 Task: Search "assignee" in requester & apply.
Action: Mouse pressed left at (684, 202)
Screenshot: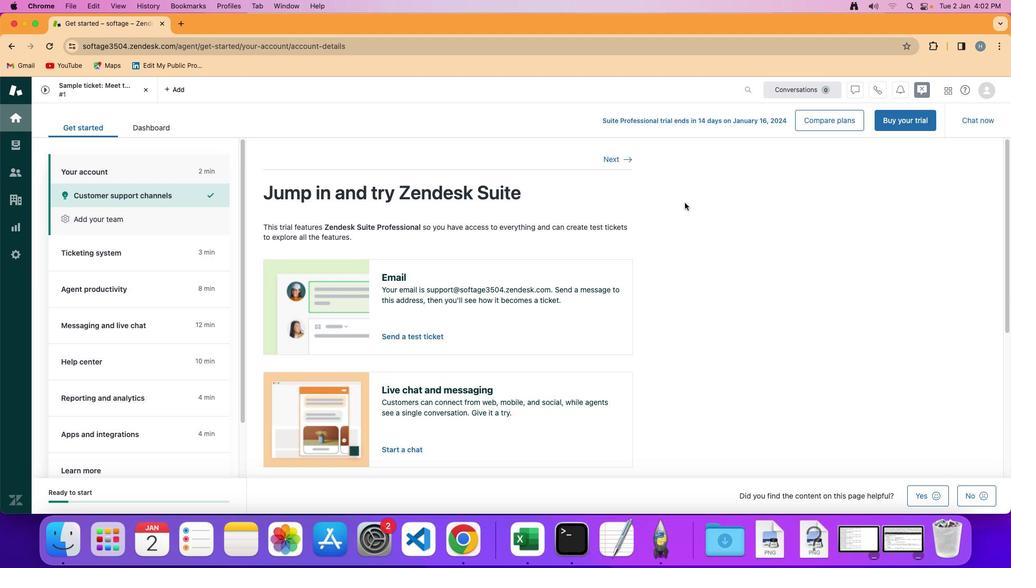 
Action: Mouse moved to (15, 141)
Screenshot: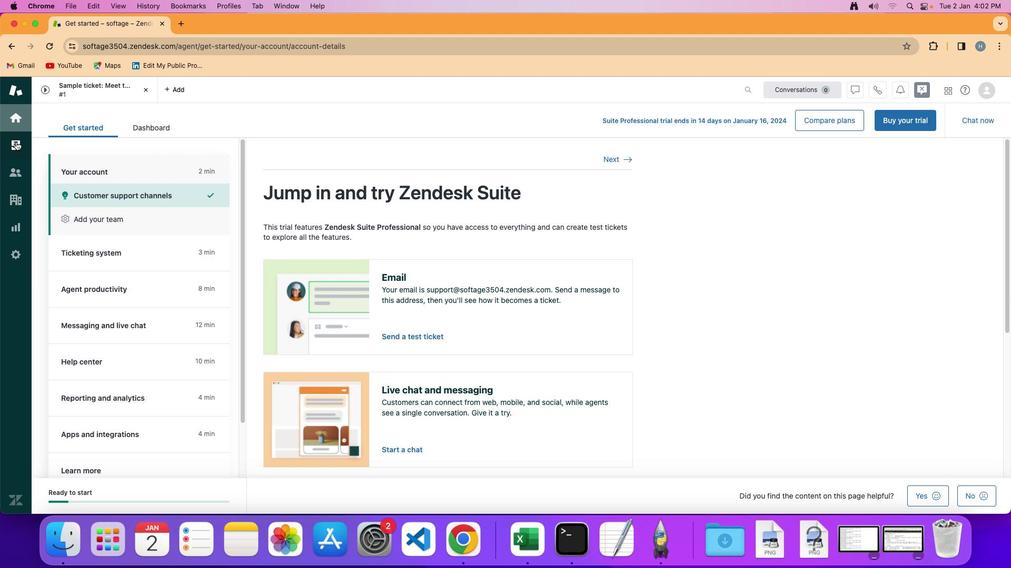 
Action: Mouse pressed left at (15, 141)
Screenshot: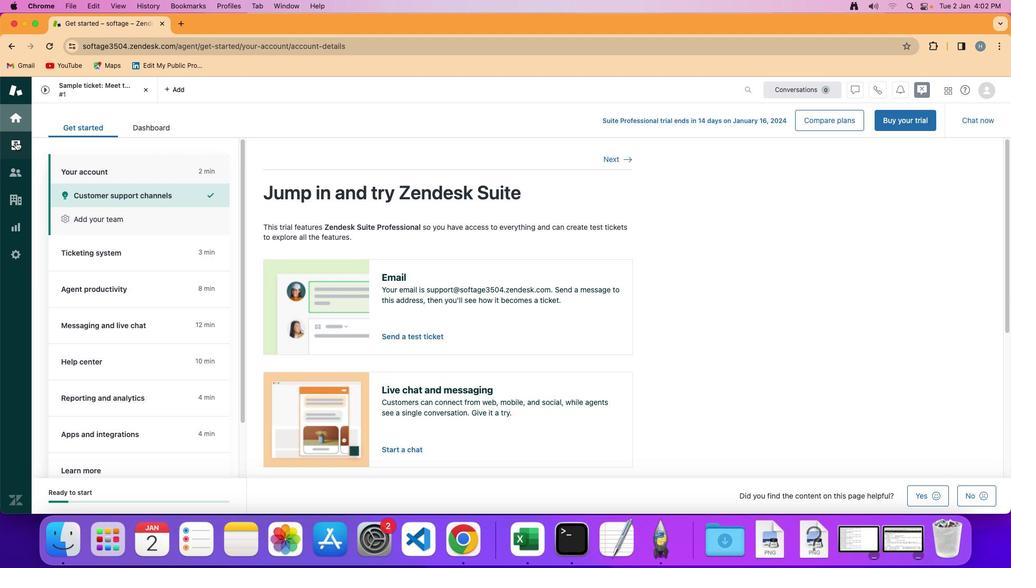 
Action: Mouse moved to (268, 155)
Screenshot: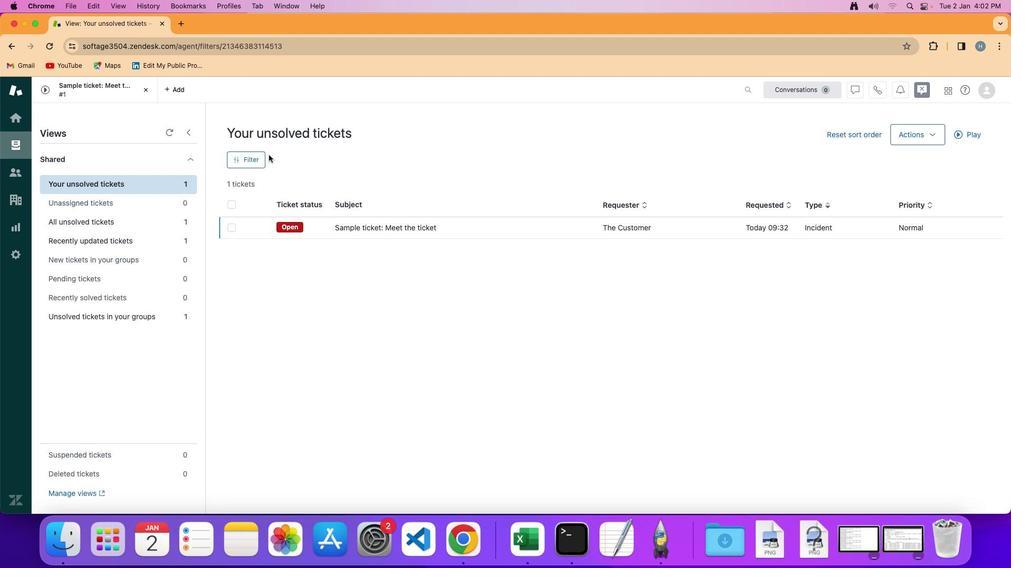 
Action: Mouse pressed left at (268, 155)
Screenshot: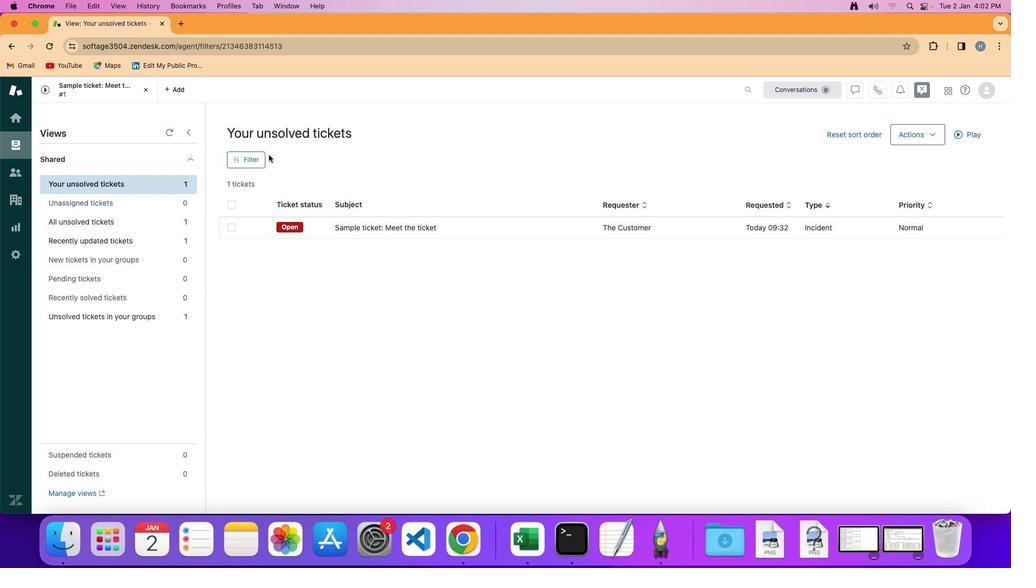 
Action: Mouse moved to (253, 158)
Screenshot: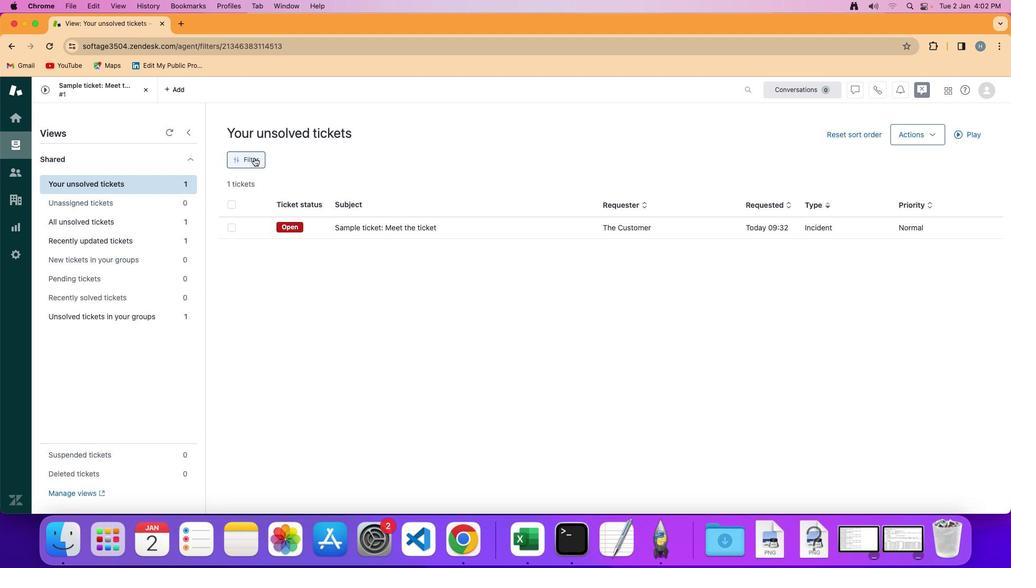 
Action: Mouse pressed left at (253, 158)
Screenshot: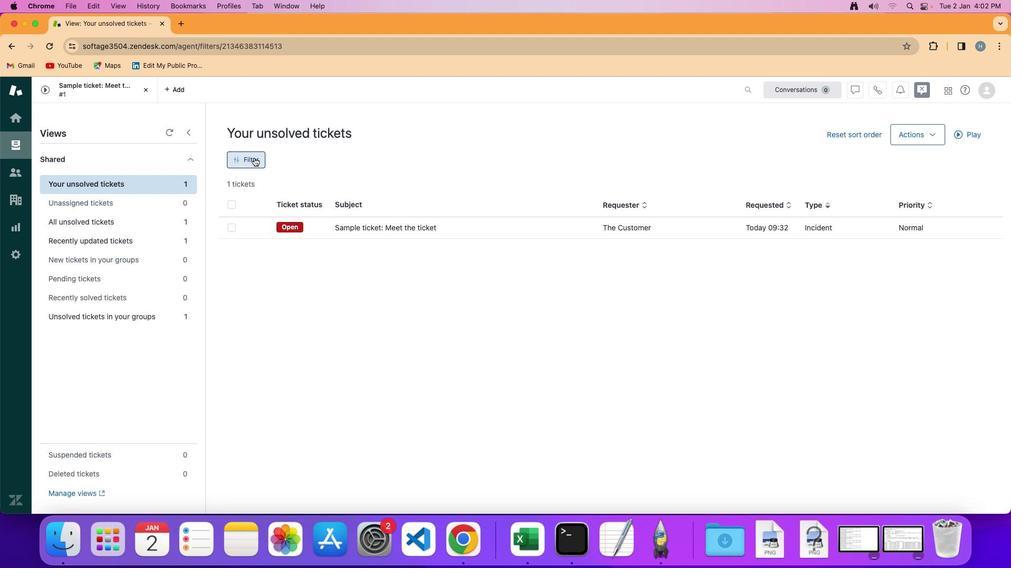 
Action: Mouse moved to (956, 252)
Screenshot: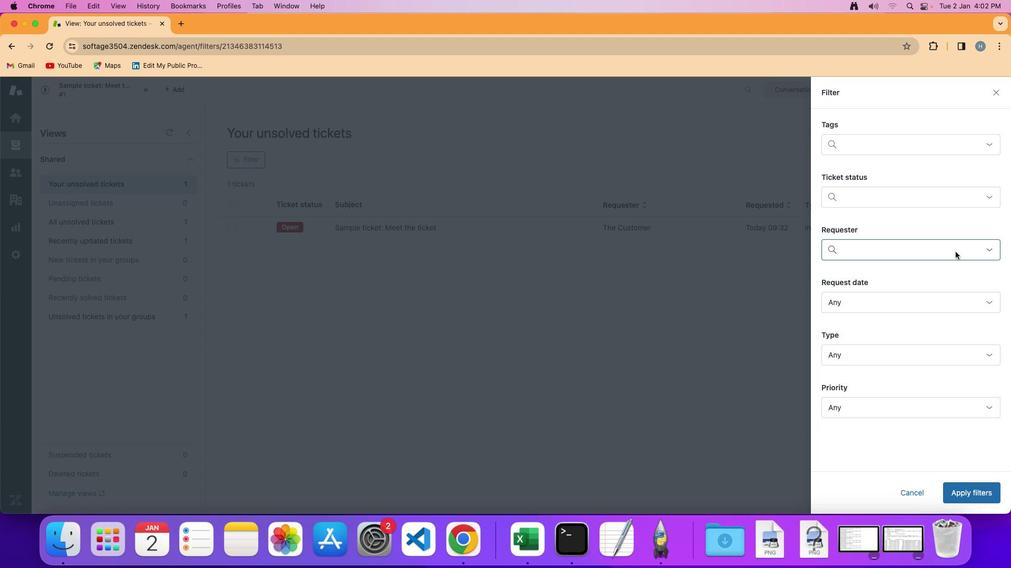 
Action: Mouse pressed left at (956, 252)
Screenshot: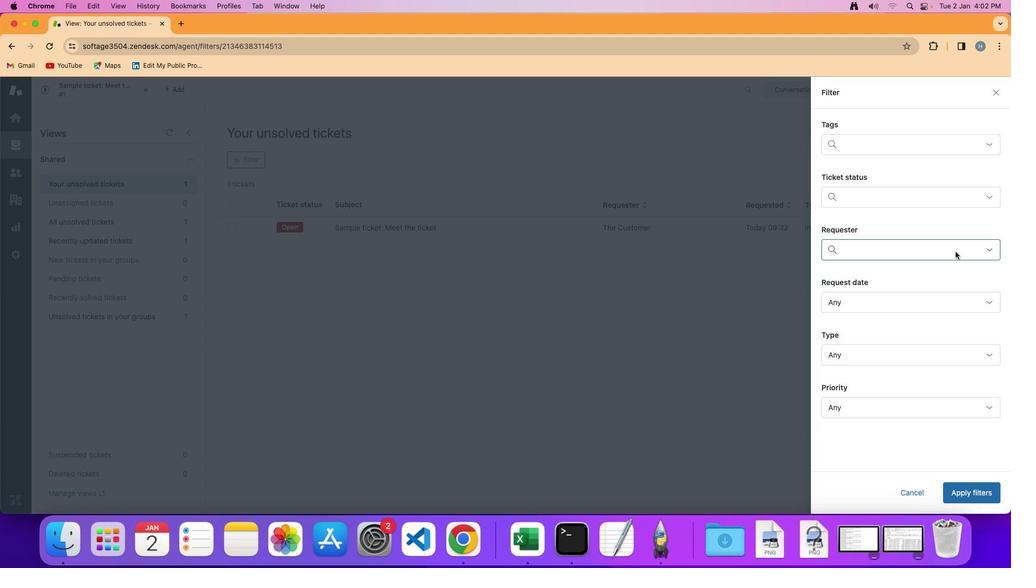 
Action: Mouse moved to (920, 294)
Screenshot: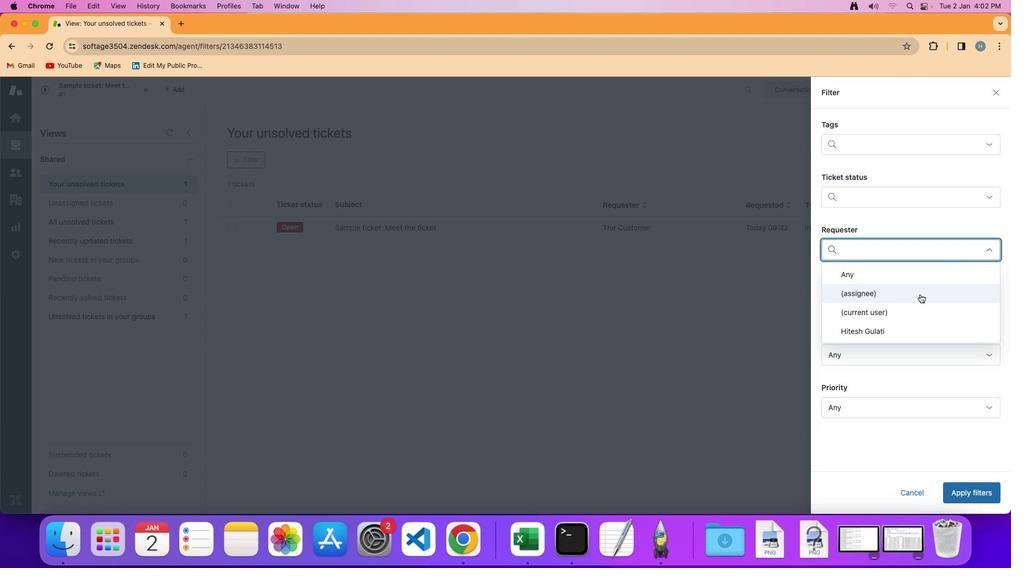 
Action: Mouse pressed left at (920, 294)
Screenshot: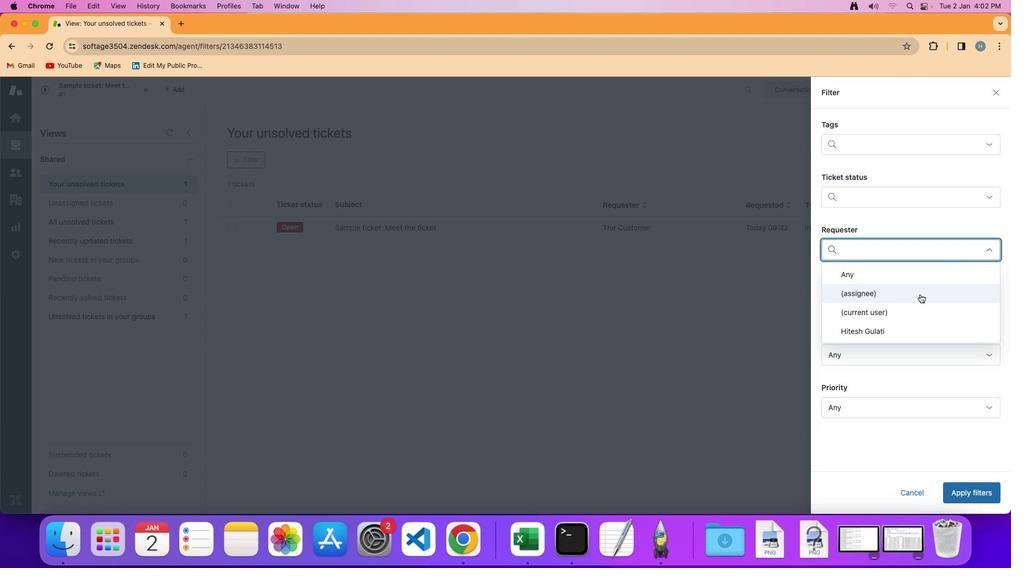 
Action: Mouse moved to (981, 490)
Screenshot: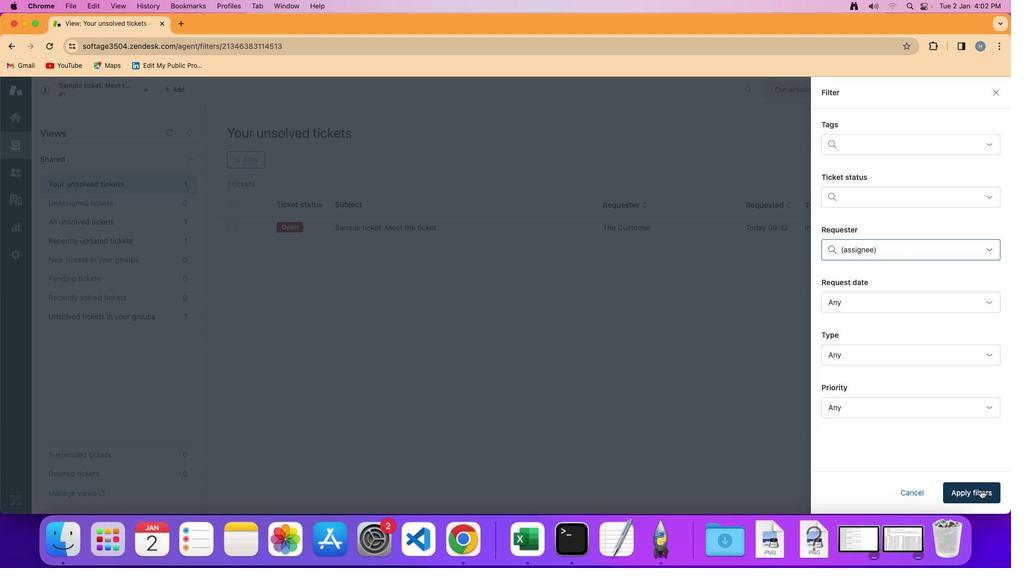 
Action: Mouse pressed left at (981, 490)
Screenshot: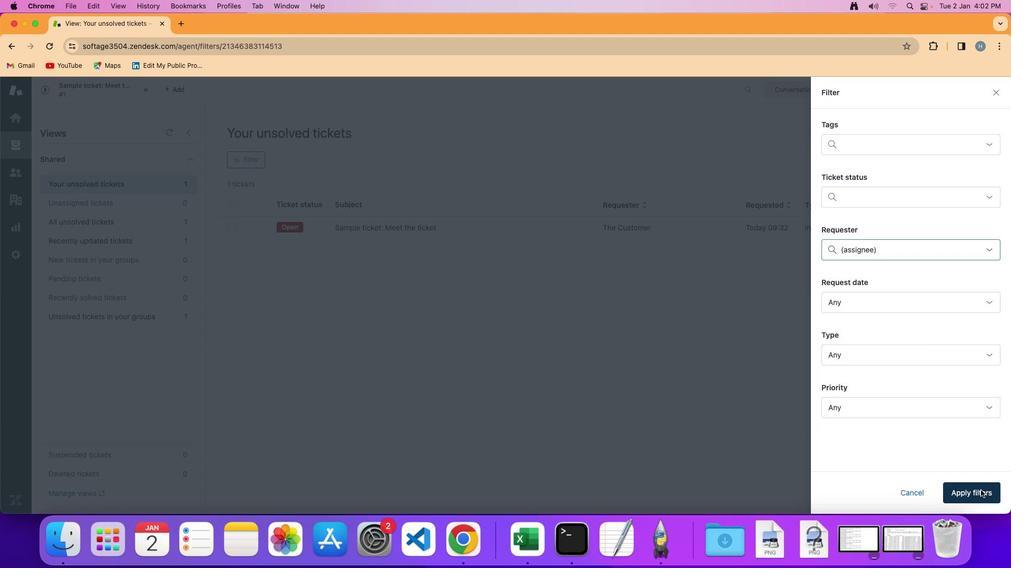 
Action: Mouse moved to (661, 326)
Screenshot: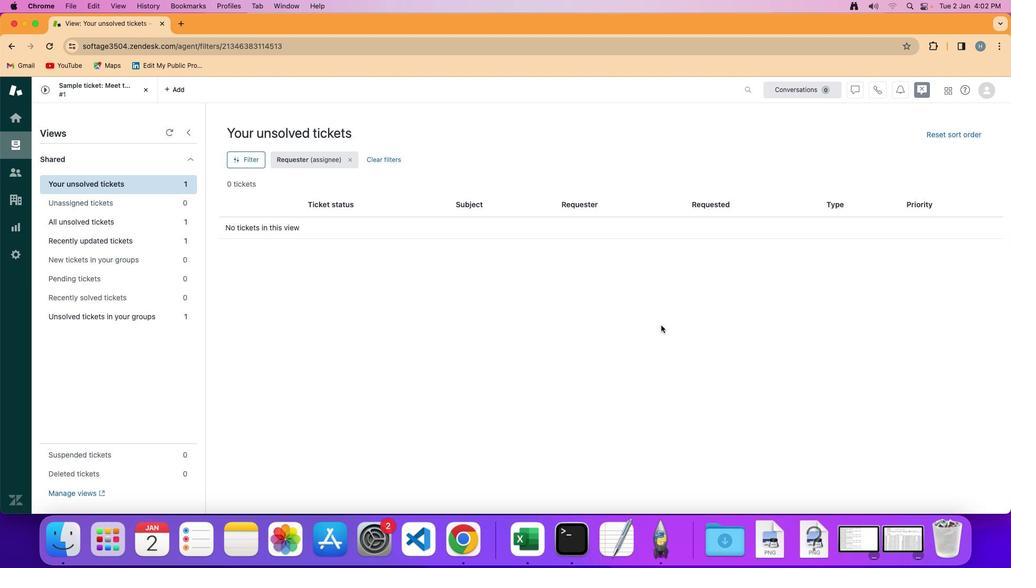 
